 Task: React to  the posts on  page JPMorgan Chase & Co.
Action: Mouse moved to (500, 51)
Screenshot: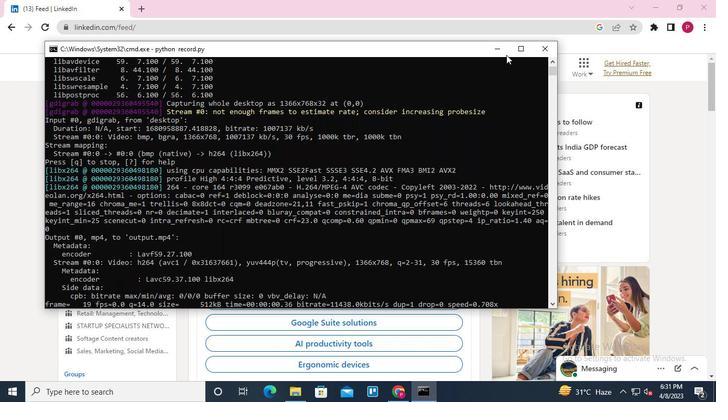 
Action: Mouse pressed left at (500, 51)
Screenshot: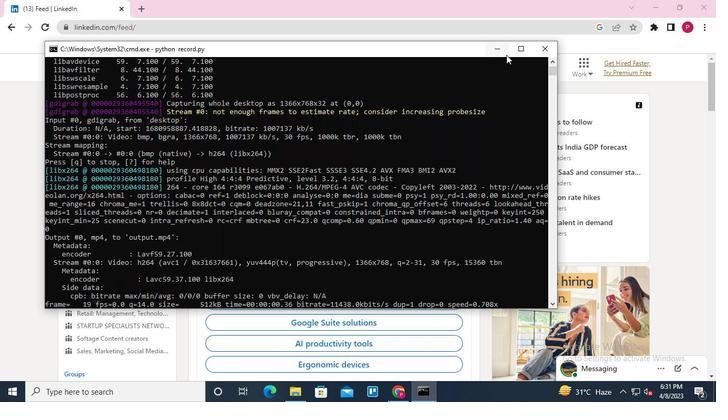 
Action: Mouse moved to (124, 67)
Screenshot: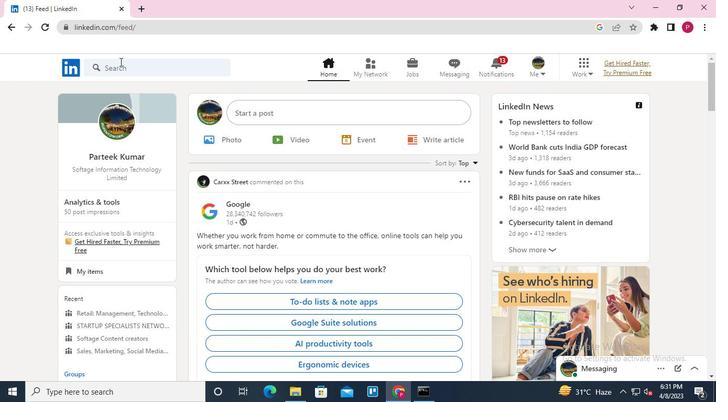 
Action: Mouse pressed left at (124, 67)
Screenshot: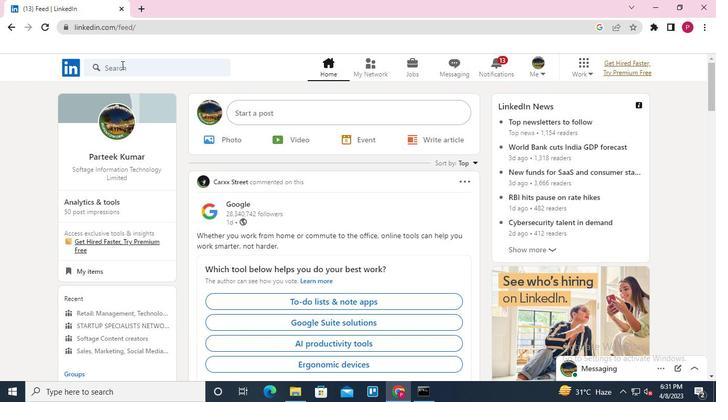 
Action: Mouse moved to (100, 113)
Screenshot: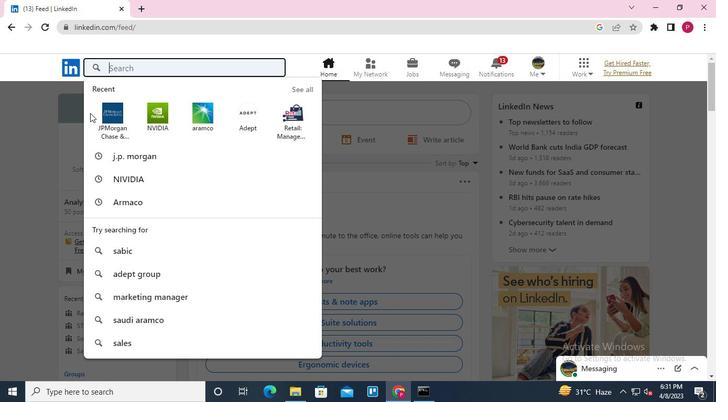 
Action: Mouse pressed left at (100, 113)
Screenshot: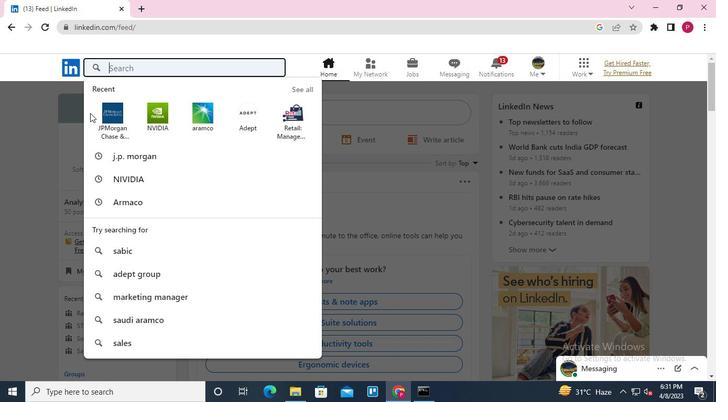 
Action: Mouse moved to (161, 99)
Screenshot: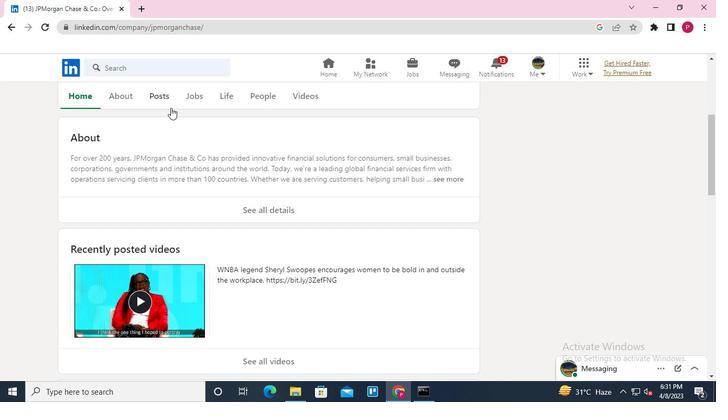 
Action: Mouse pressed left at (161, 99)
Screenshot: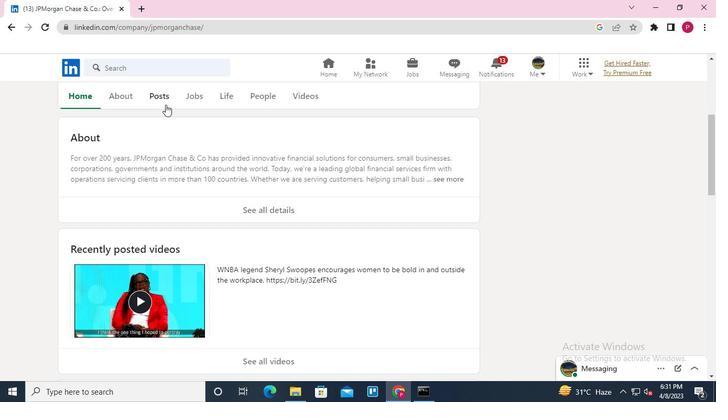 
Action: Mouse moved to (190, 254)
Screenshot: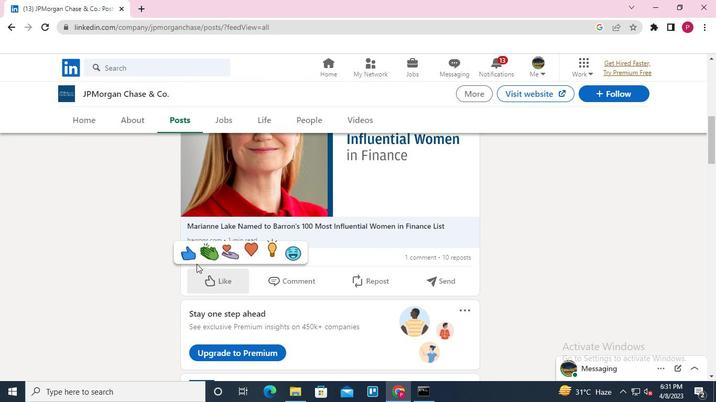 
Action: Mouse pressed left at (190, 254)
Screenshot: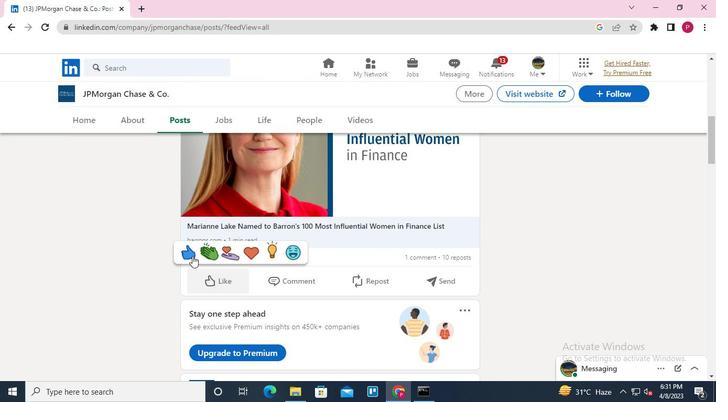 
Action: Mouse moved to (209, 218)
Screenshot: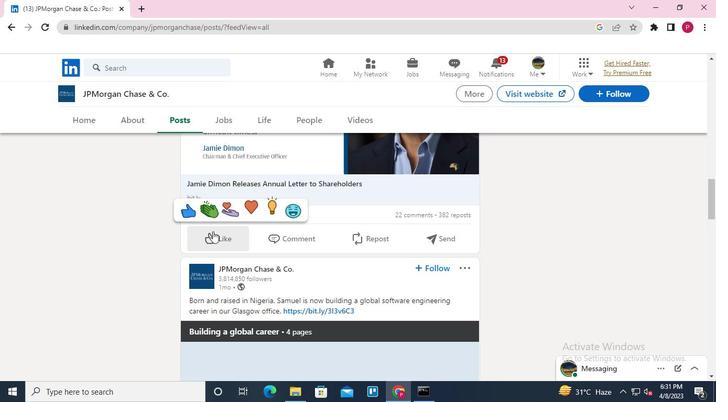 
Action: Mouse pressed left at (209, 218)
Screenshot: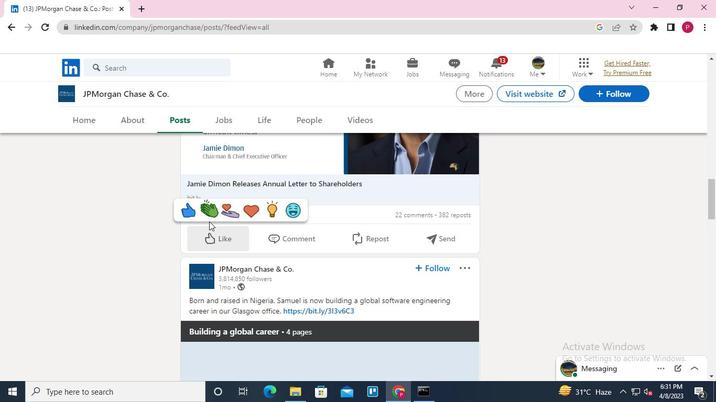 
Action: Mouse moved to (192, 260)
Screenshot: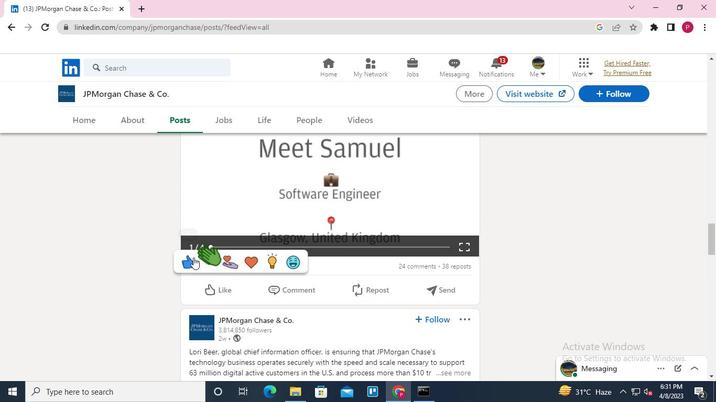 
Action: Mouse pressed left at (192, 260)
Screenshot: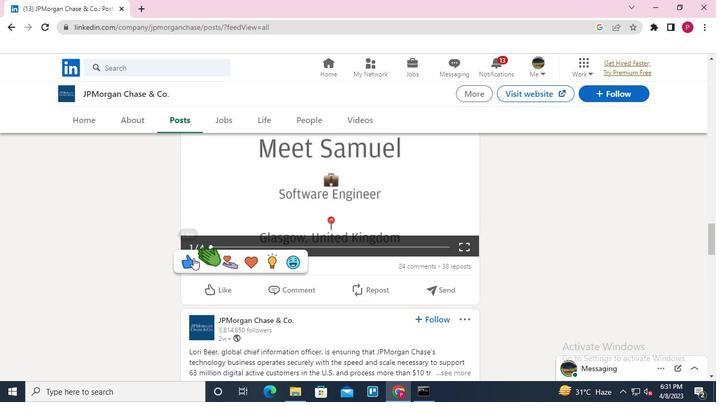 
Action: Mouse moved to (401, 232)
Screenshot: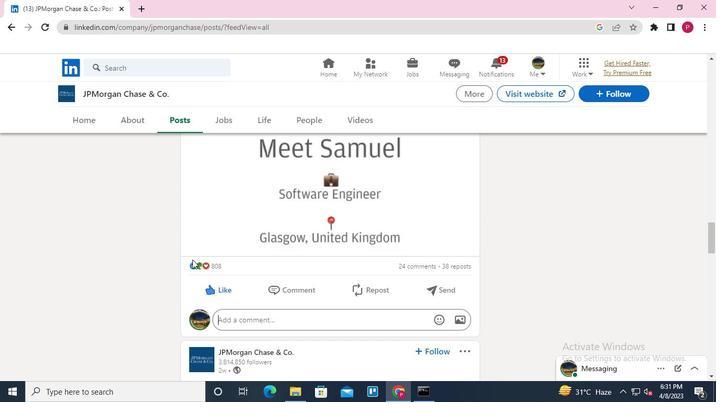 
Action: Keyboard Key.alt_l
Screenshot: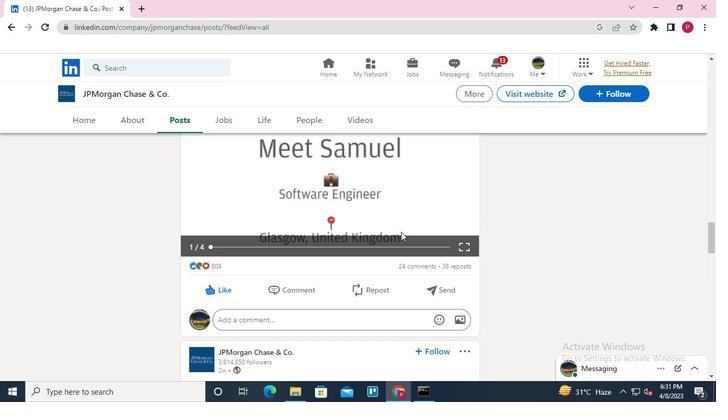 
Action: Keyboard Key.tab
Screenshot: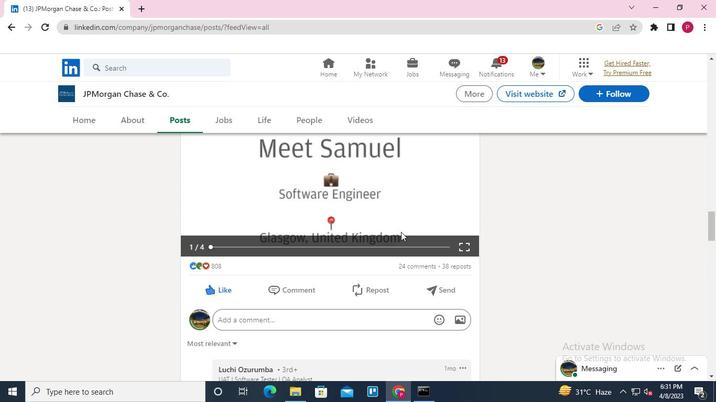 
Action: Mouse moved to (543, 44)
Screenshot: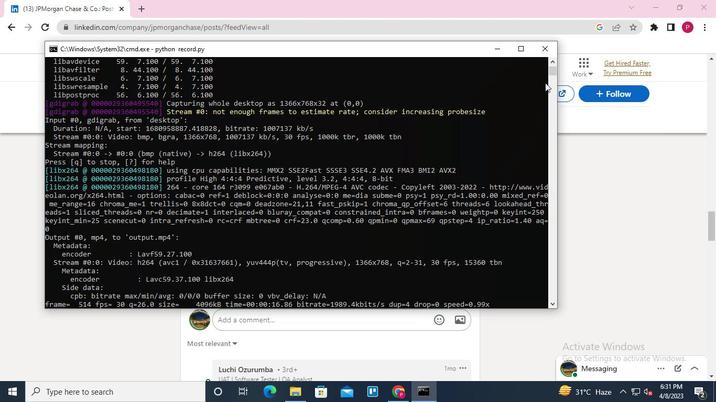 
Action: Mouse pressed left at (543, 44)
Screenshot: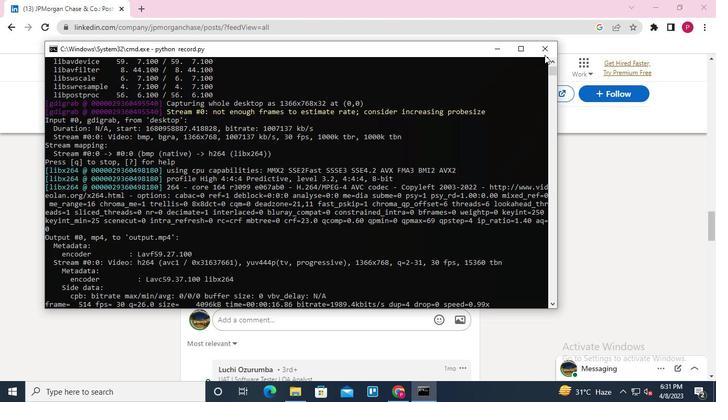 
Action: Mouse moved to (542, 44)
Screenshot: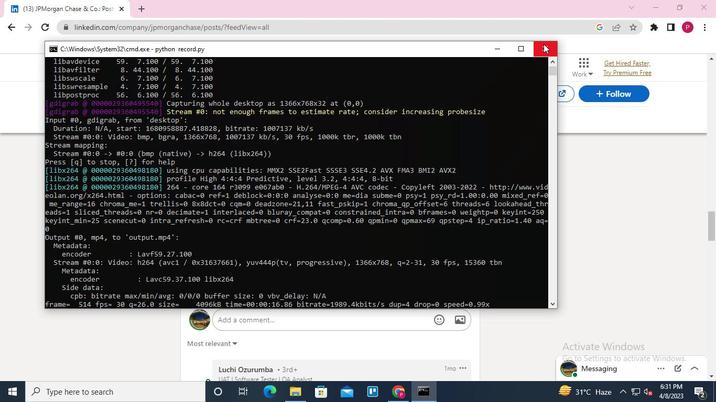 
